 Task: Change  the formatting of the data to Which is Less than 10, In conditional formating, put the option 'Light Red Fill with Drak Red Text. 'In the sheet   Elevation Sales log book
Action: Mouse moved to (30, 132)
Screenshot: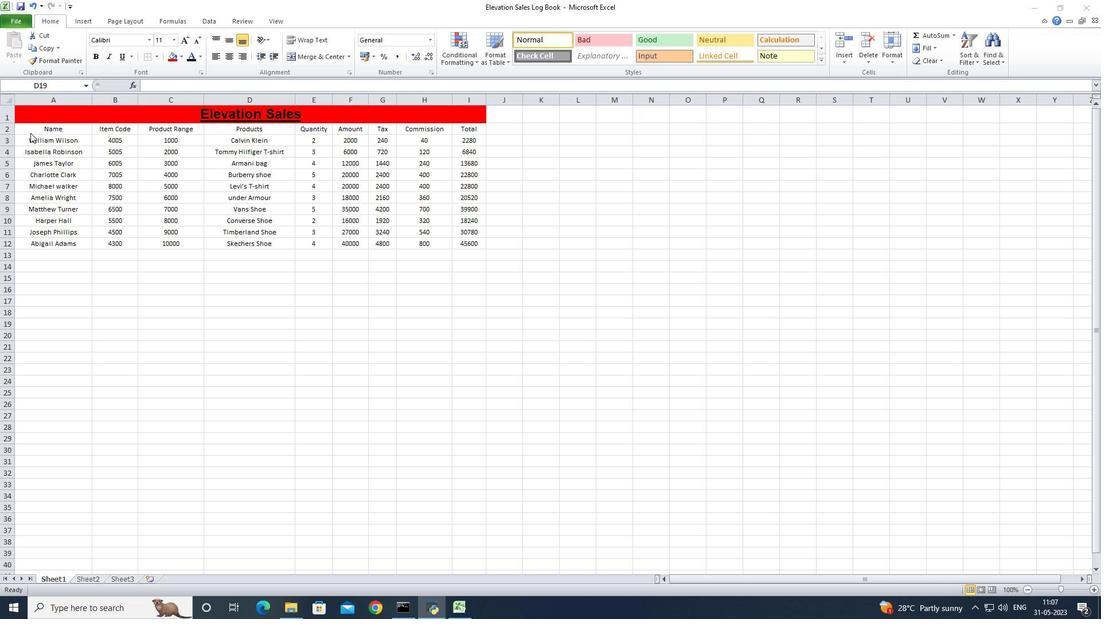 
Action: Mouse pressed left at (30, 132)
Screenshot: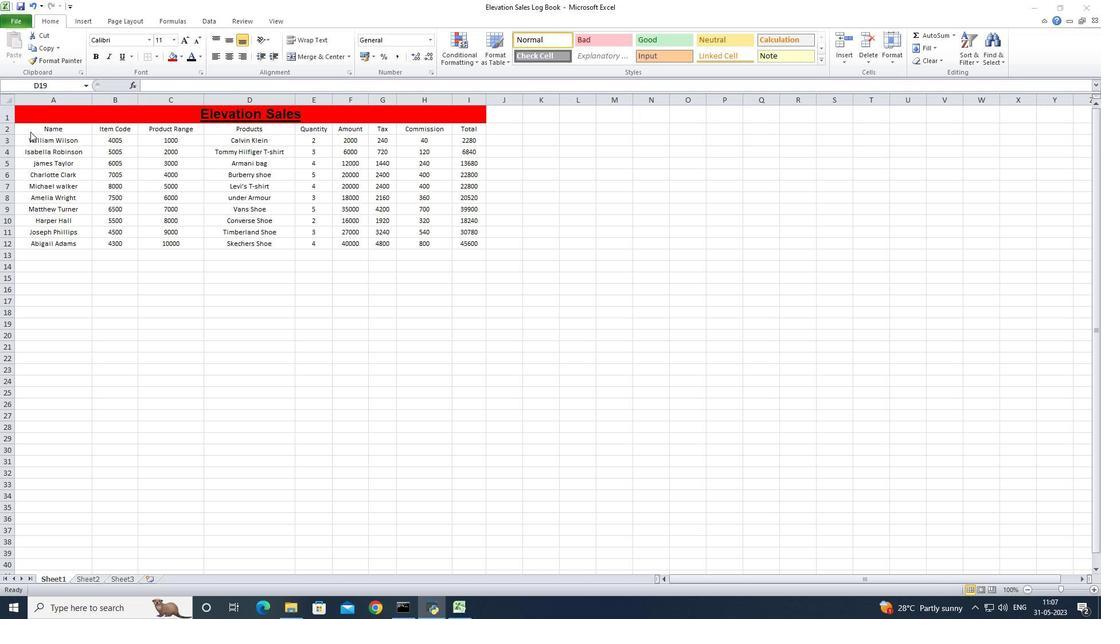 
Action: Mouse moved to (46, 128)
Screenshot: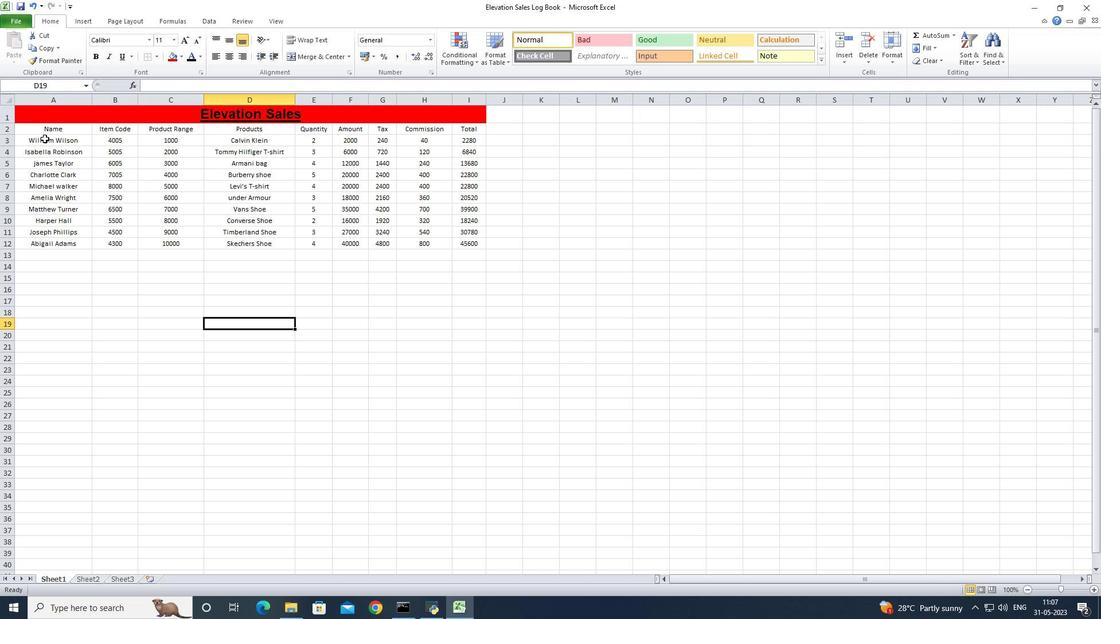 
Action: Mouse pressed left at (46, 128)
Screenshot: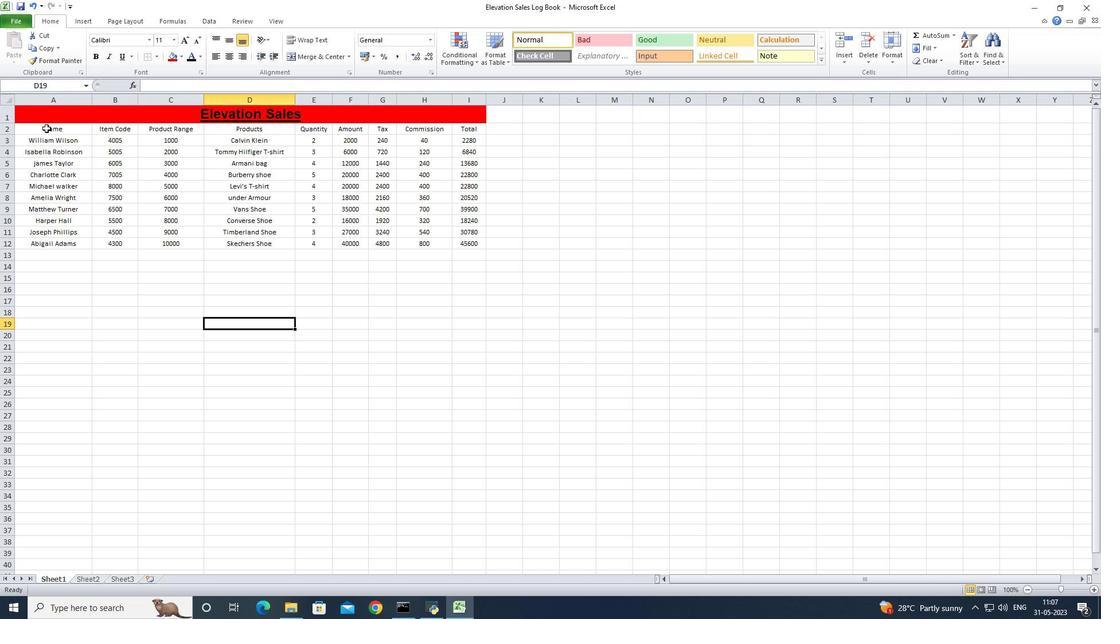 
Action: Mouse moved to (457, 49)
Screenshot: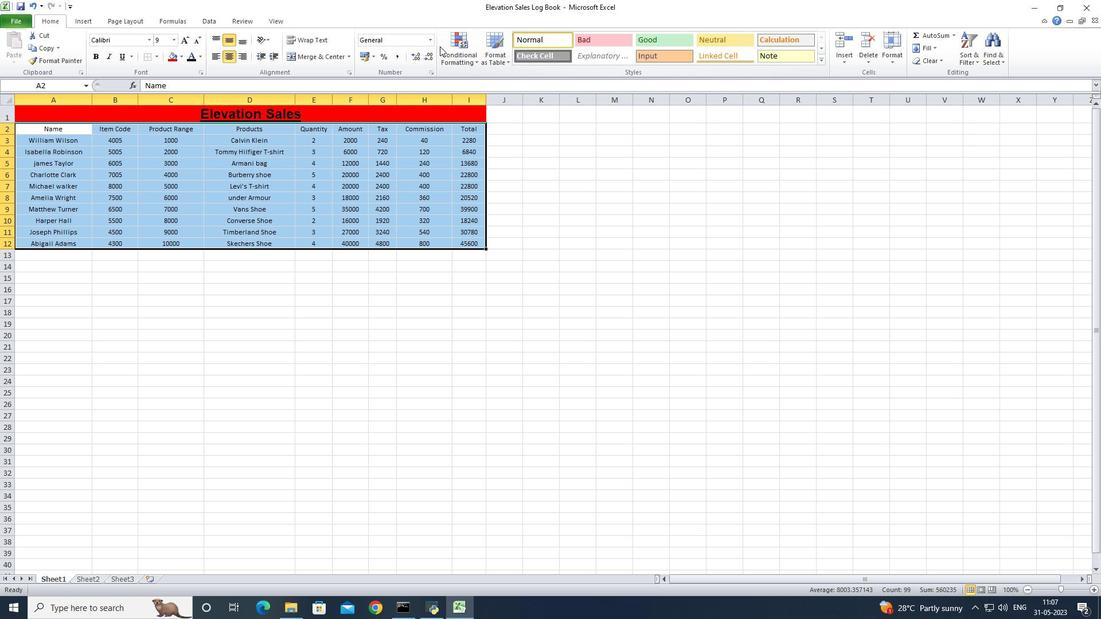 
Action: Mouse pressed left at (457, 49)
Screenshot: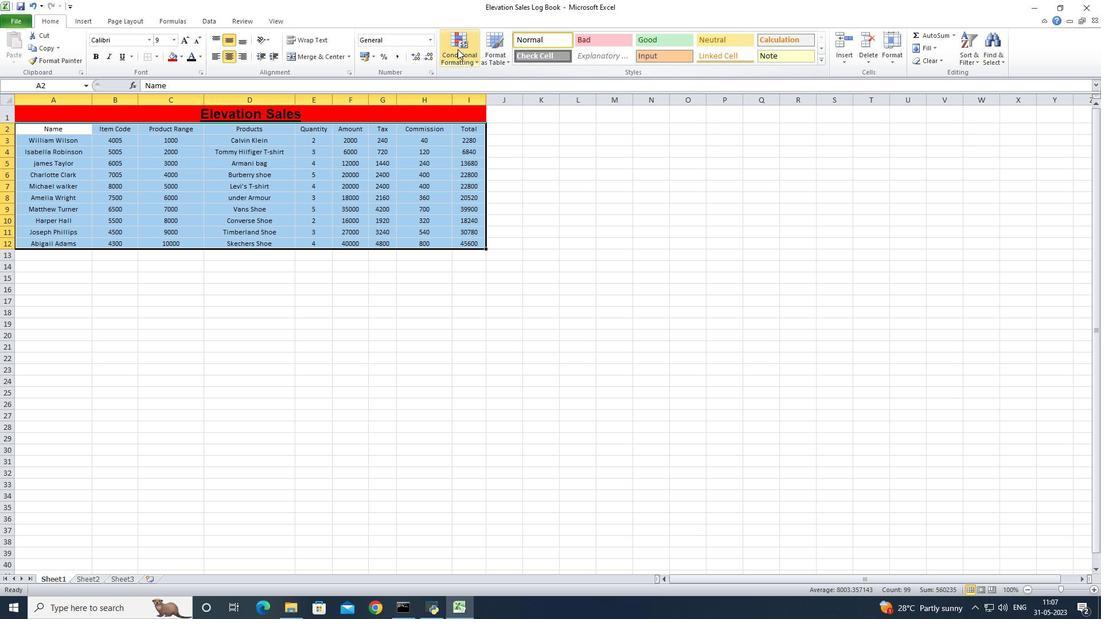 
Action: Mouse moved to (464, 77)
Screenshot: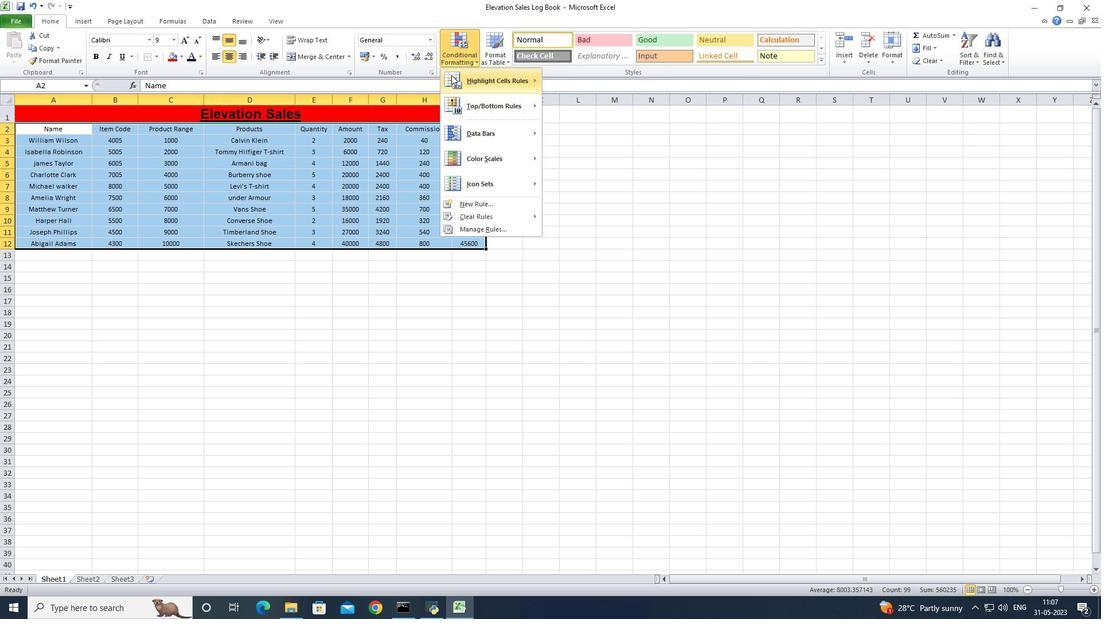 
Action: Mouse pressed left at (464, 77)
Screenshot: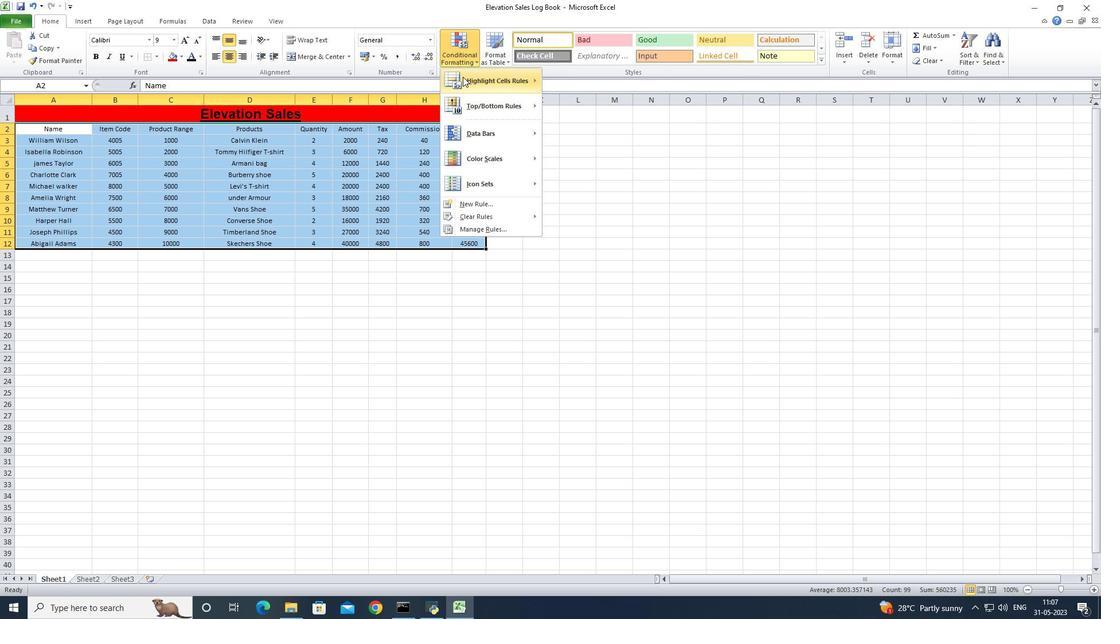 
Action: Mouse moved to (594, 105)
Screenshot: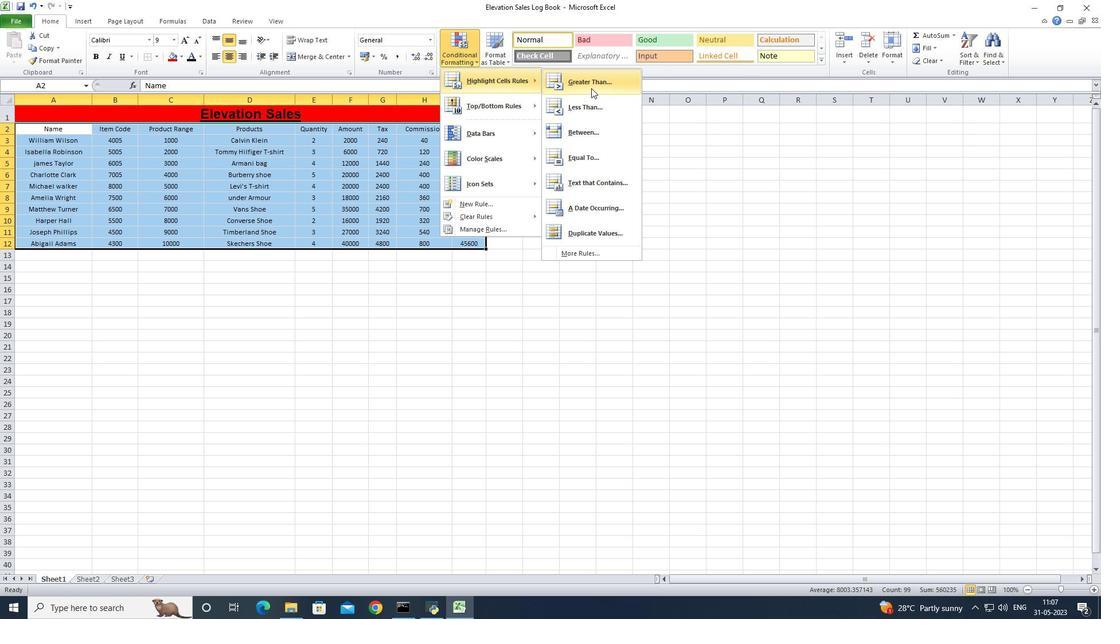 
Action: Mouse pressed left at (594, 105)
Screenshot: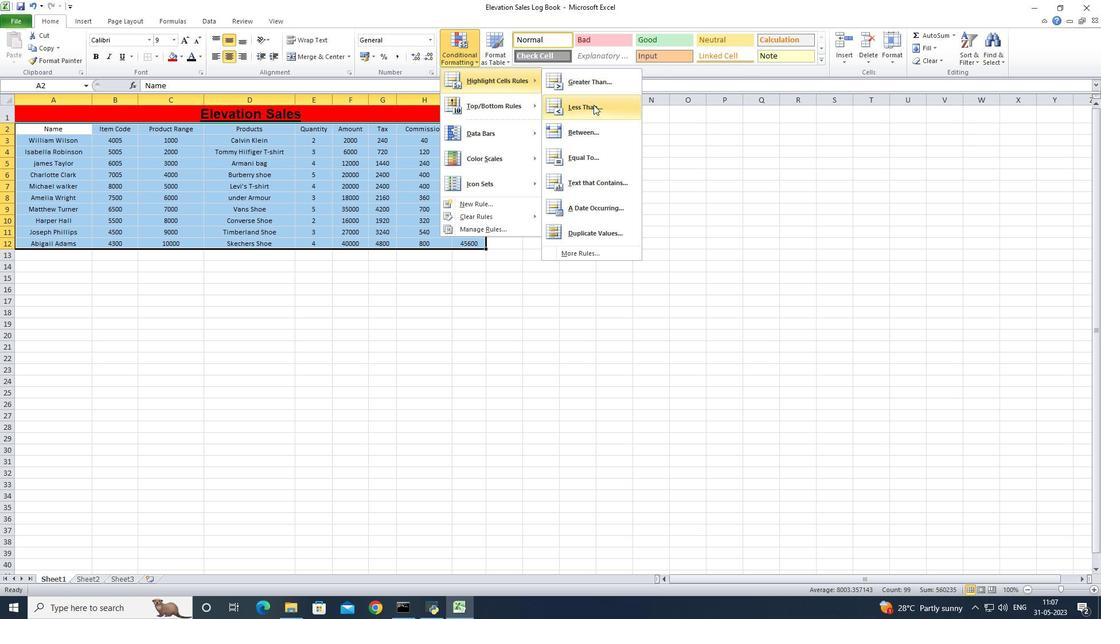 
Action: Mouse moved to (220, 299)
Screenshot: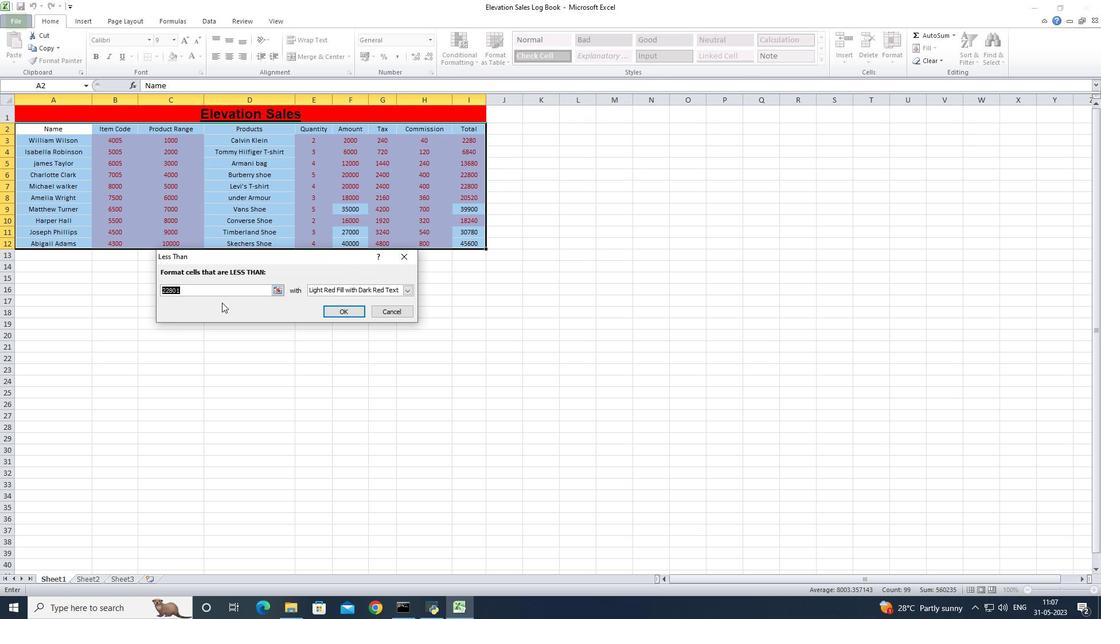 
Action: Key pressed 10
Screenshot: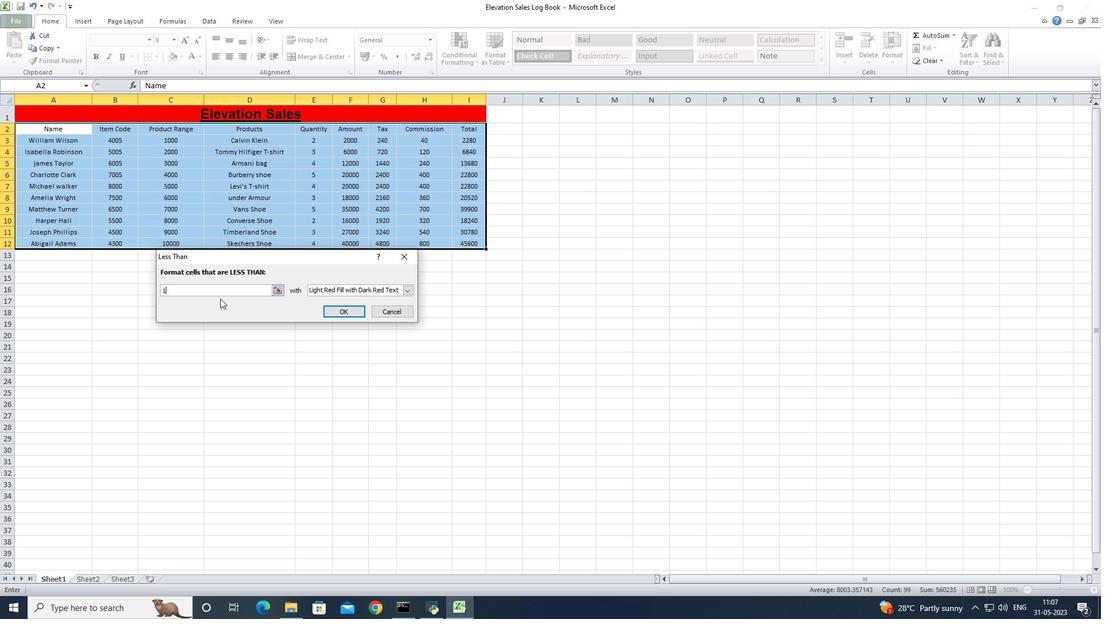 
Action: Mouse moved to (408, 290)
Screenshot: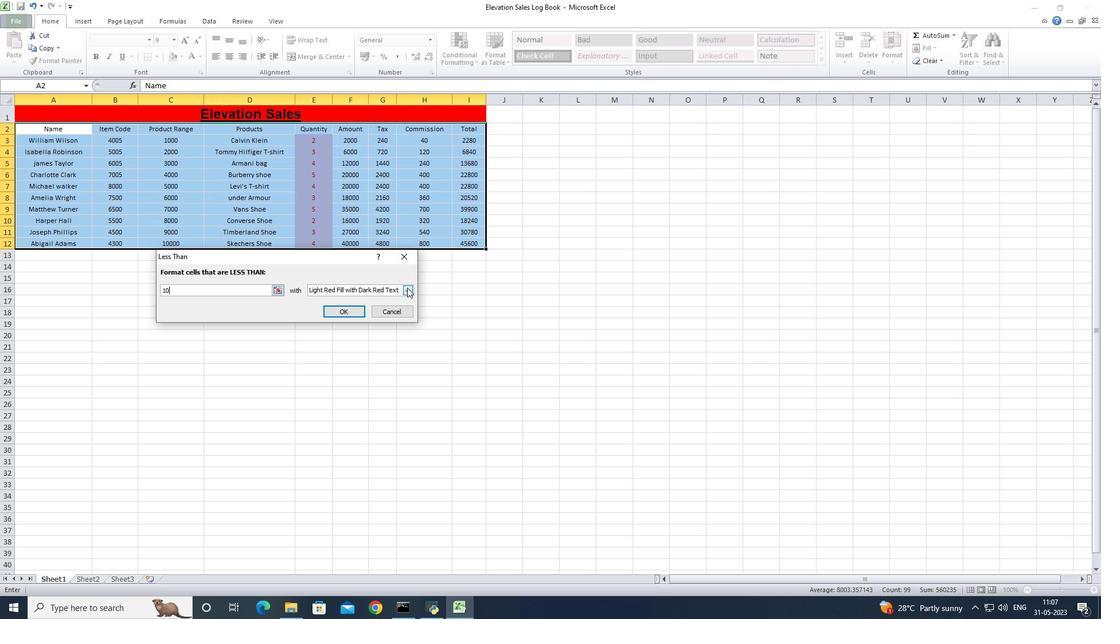 
Action: Mouse pressed left at (408, 290)
Screenshot: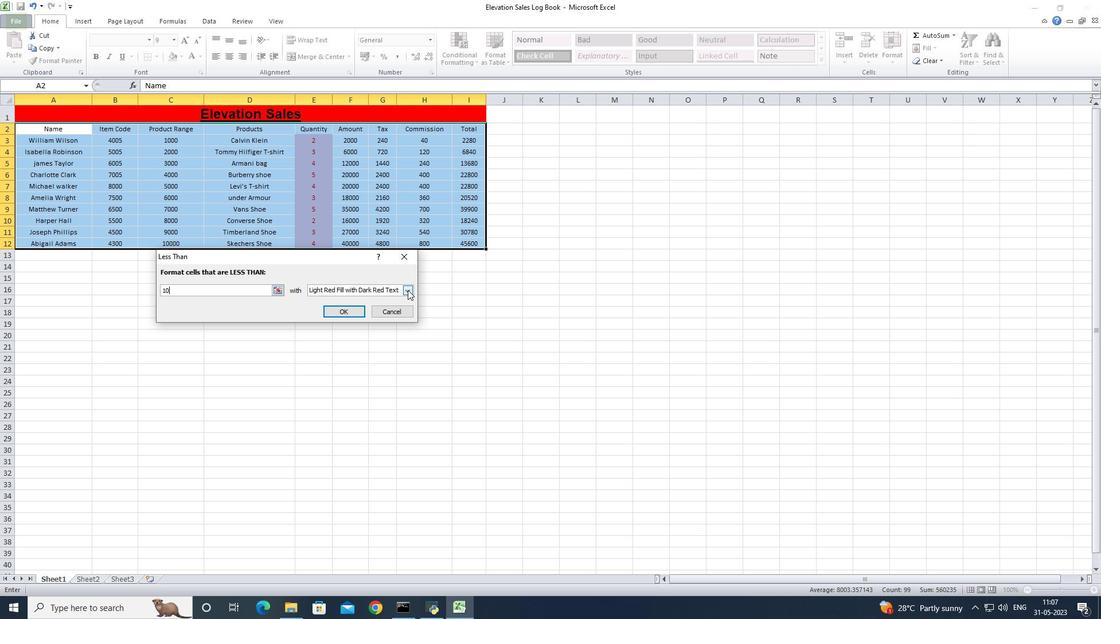 
Action: Mouse moved to (373, 299)
Screenshot: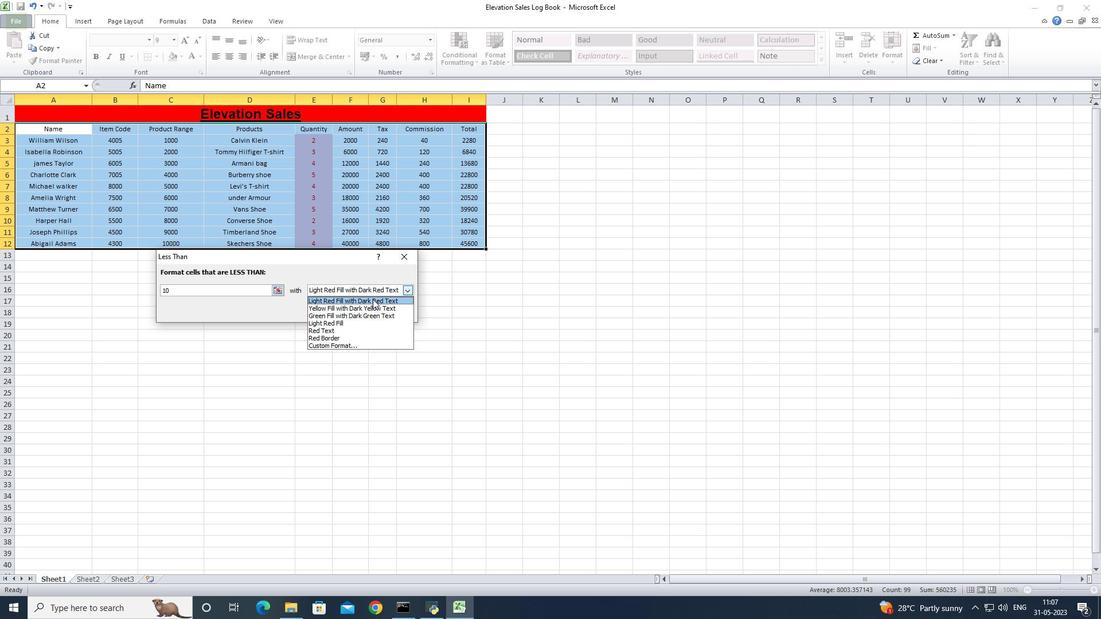 
Action: Mouse pressed left at (373, 299)
Screenshot: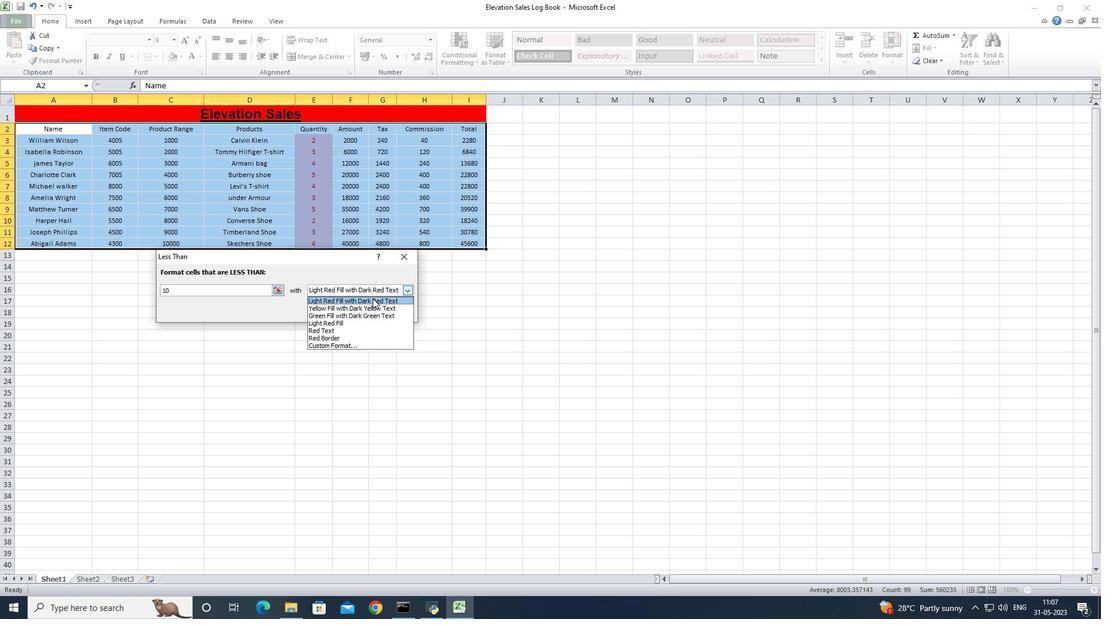 
Action: Mouse moved to (356, 313)
Screenshot: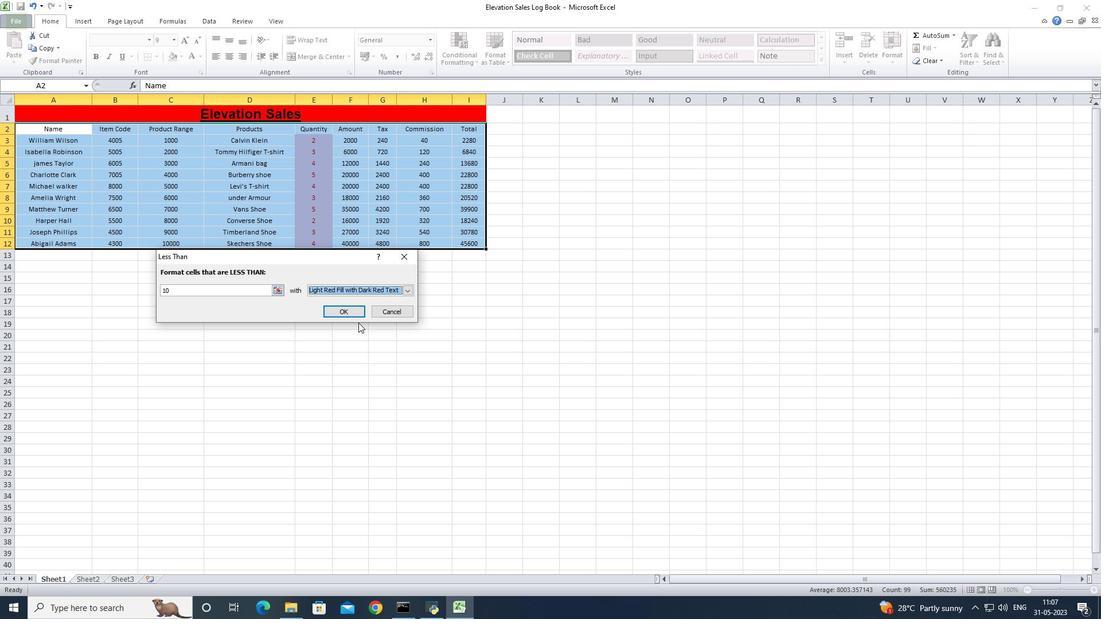 
Action: Mouse pressed left at (356, 313)
Screenshot: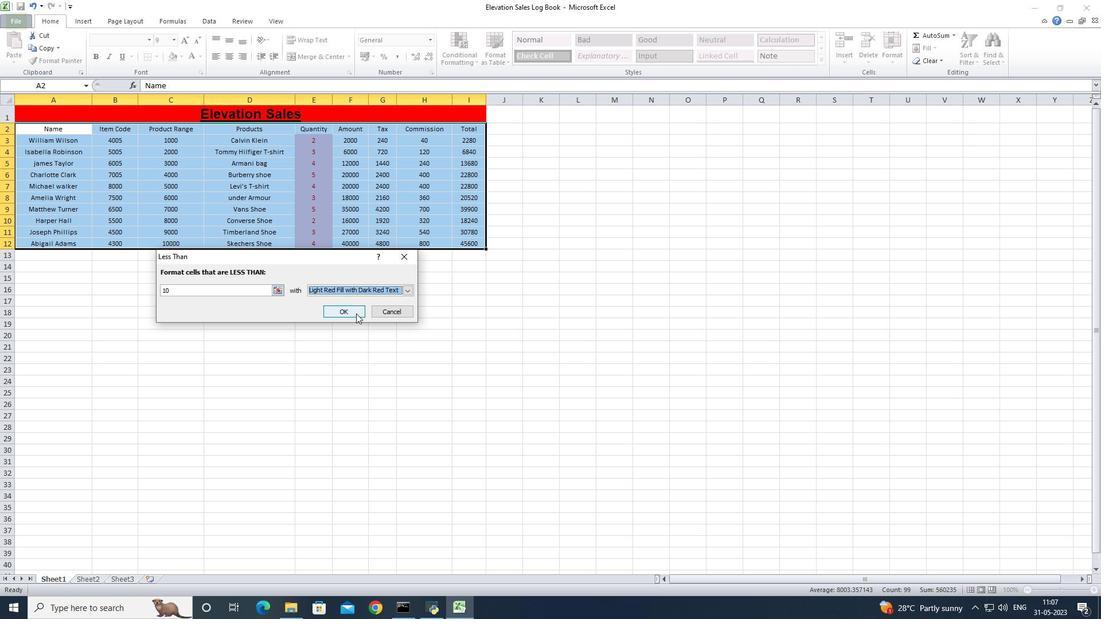 
Action: Mouse moved to (287, 394)
Screenshot: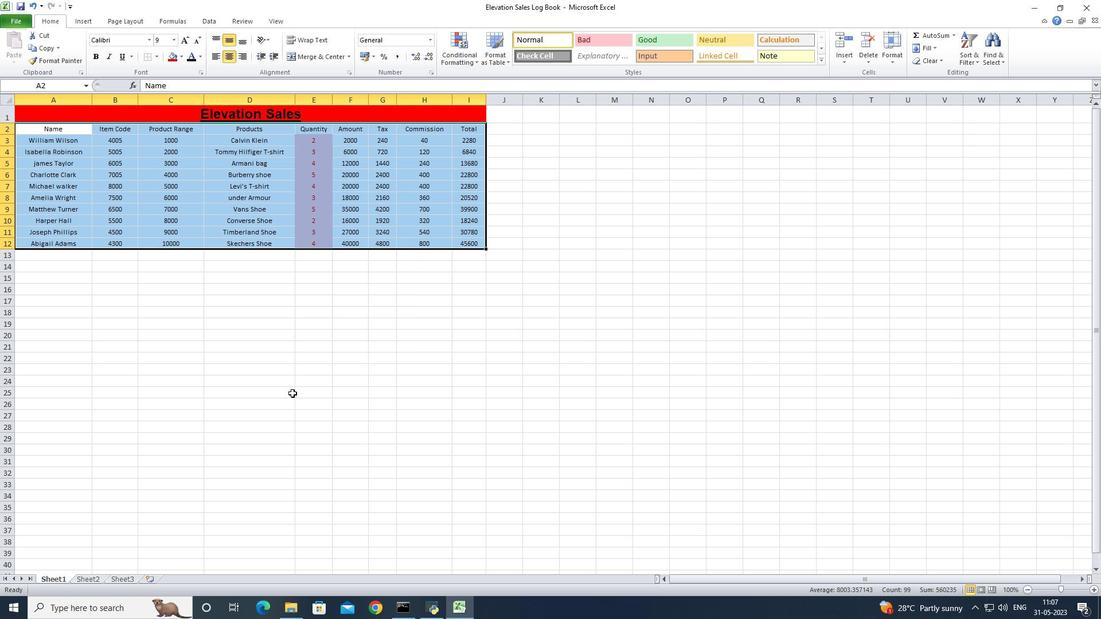 
Action: Mouse pressed left at (287, 394)
Screenshot: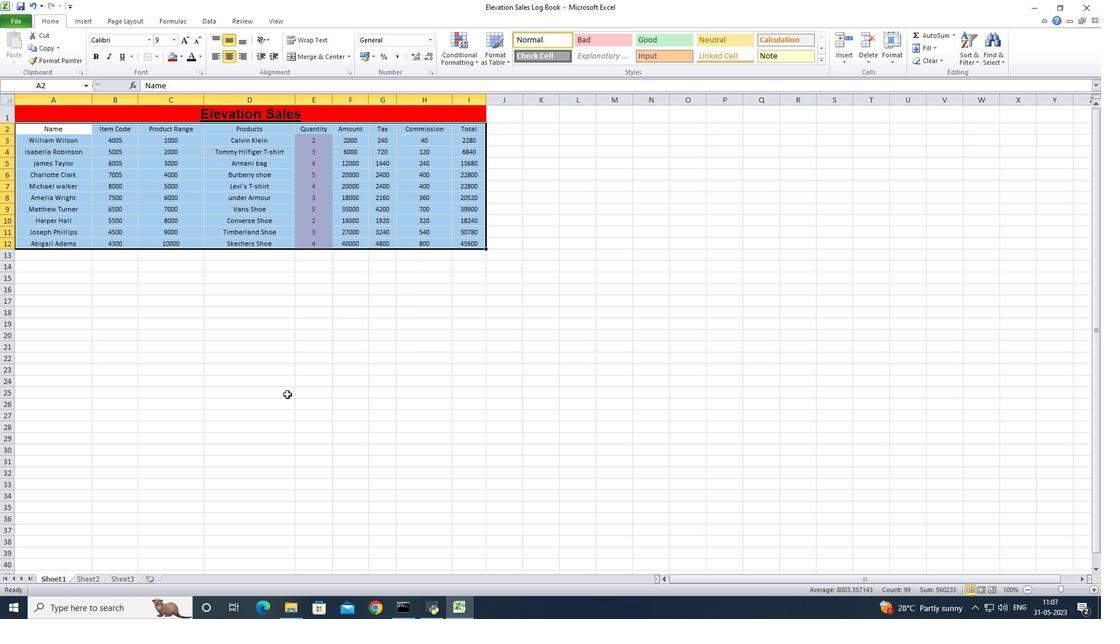 
Action: Mouse moved to (131, 350)
Screenshot: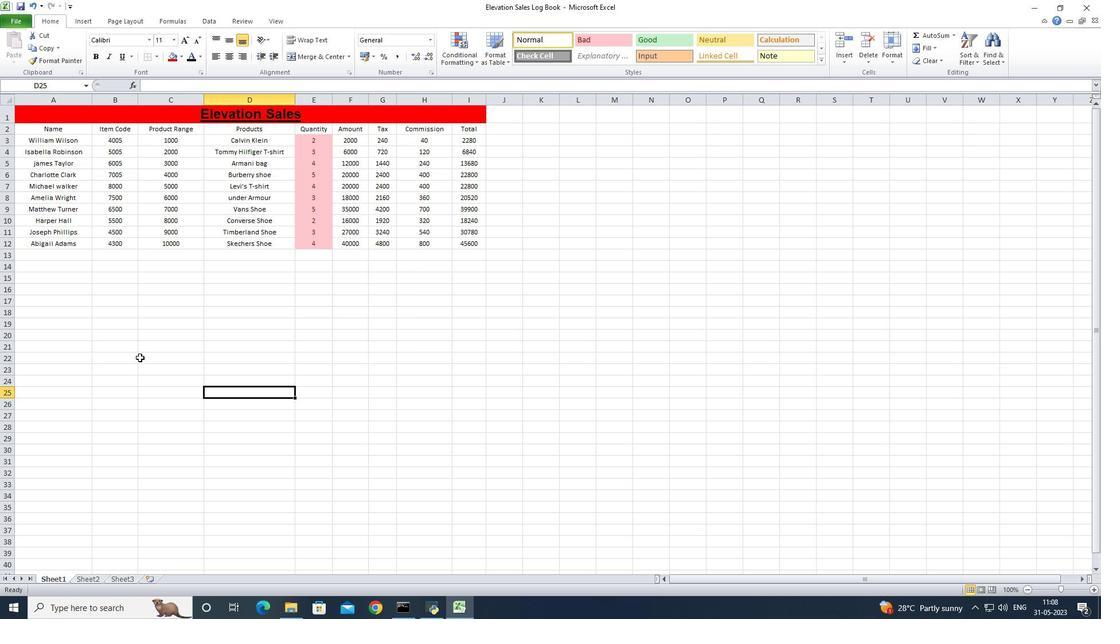 
Action: Mouse pressed left at (131, 350)
Screenshot: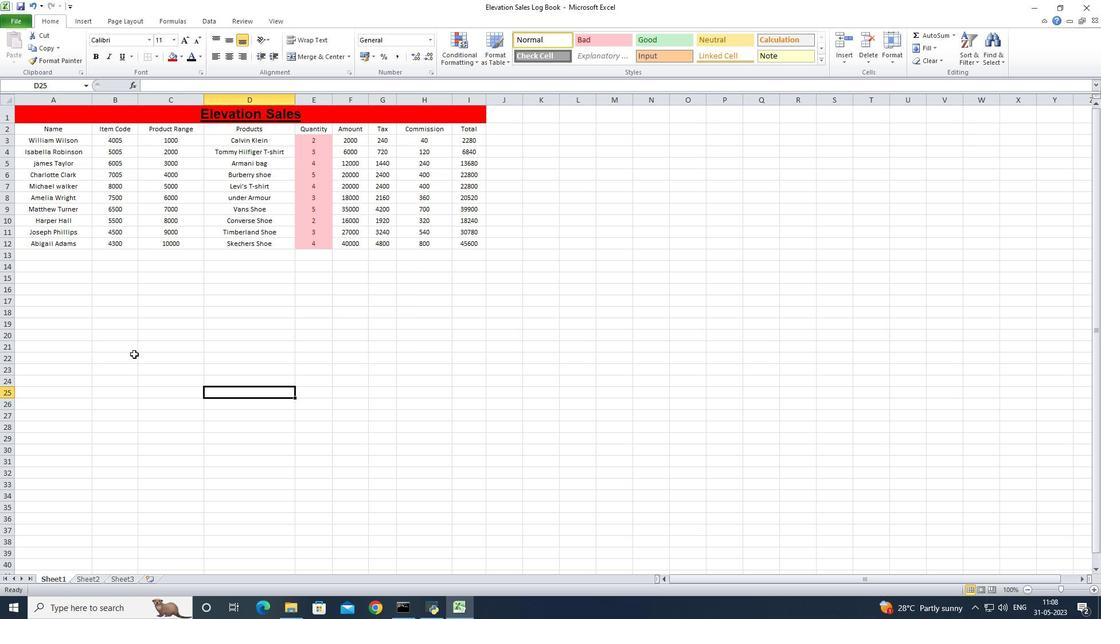 
Action: Mouse moved to (304, 324)
Screenshot: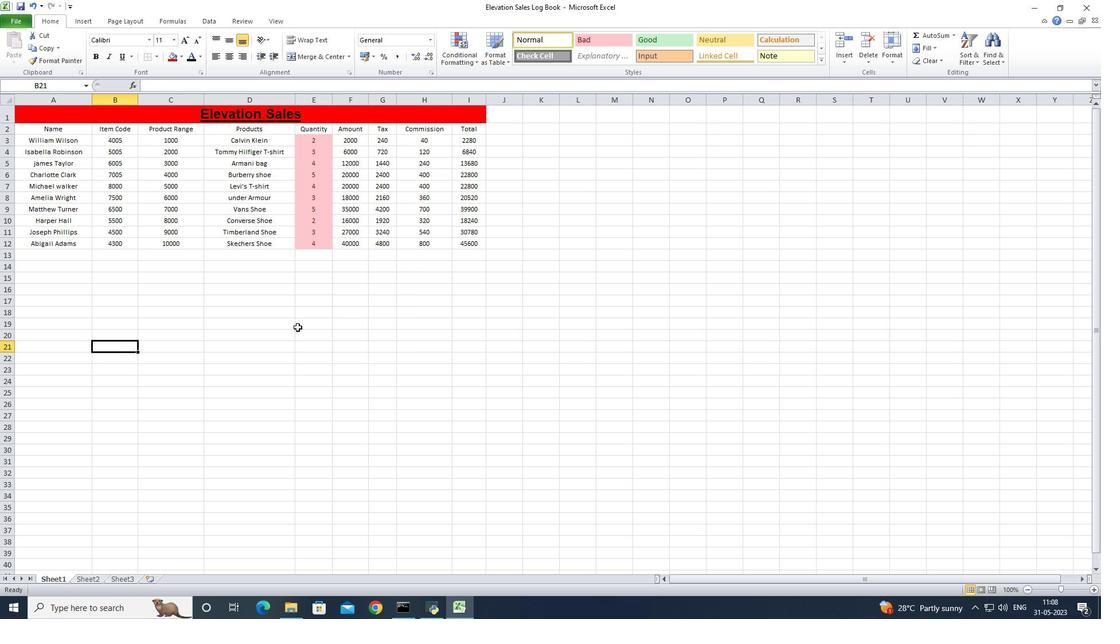 
Action: Mouse pressed left at (304, 324)
Screenshot: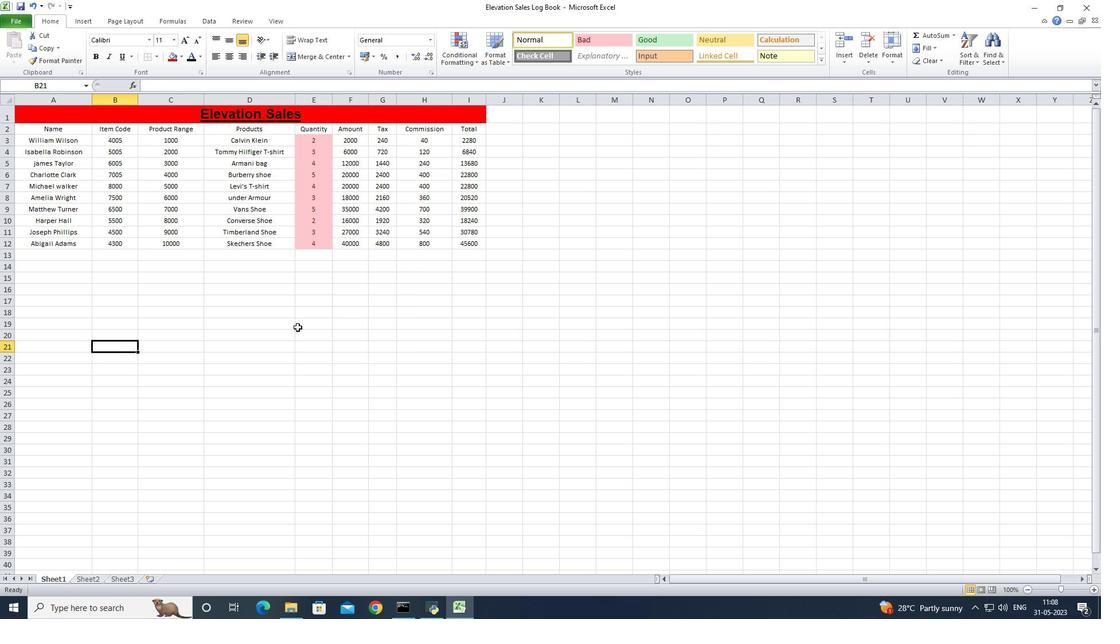 
Action: Mouse moved to (210, 318)
Screenshot: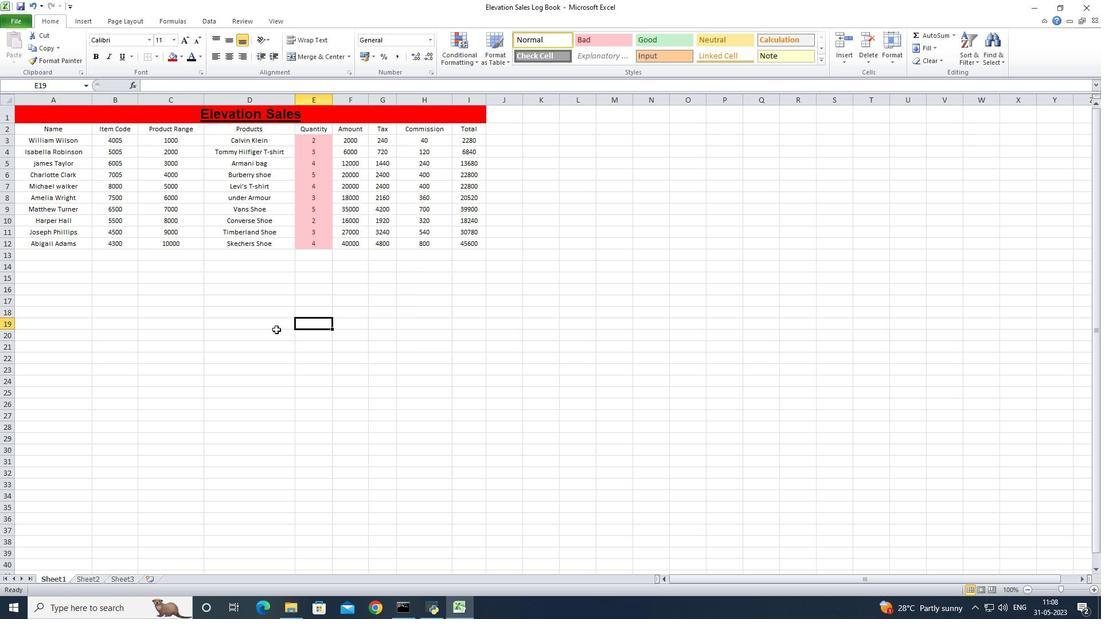 
Action: Mouse pressed left at (210, 318)
Screenshot: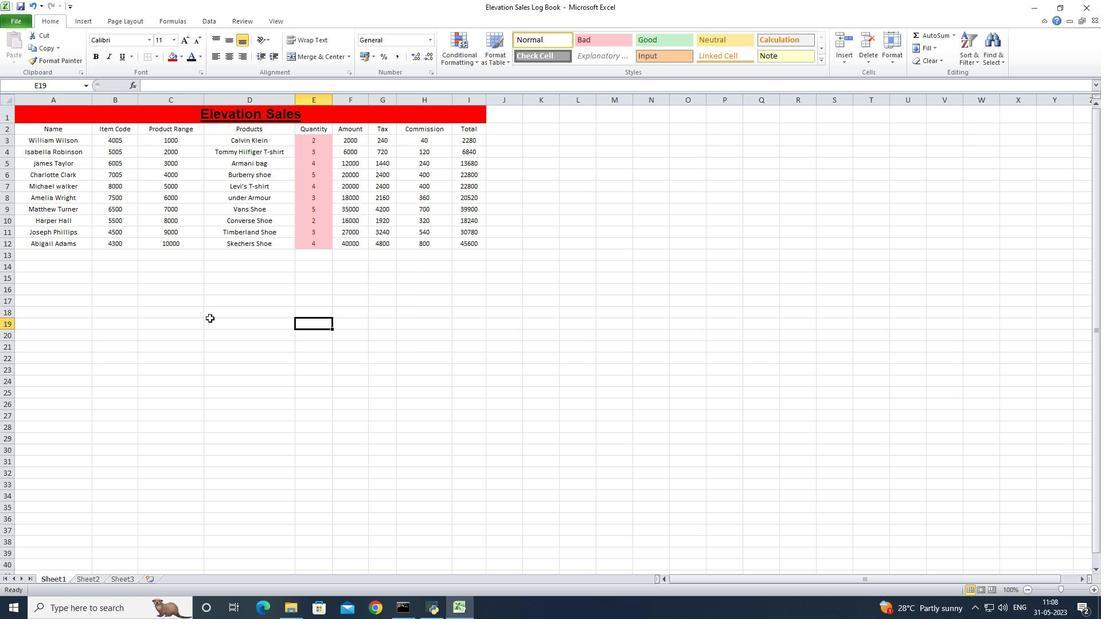 
Action: Mouse moved to (391, 308)
Screenshot: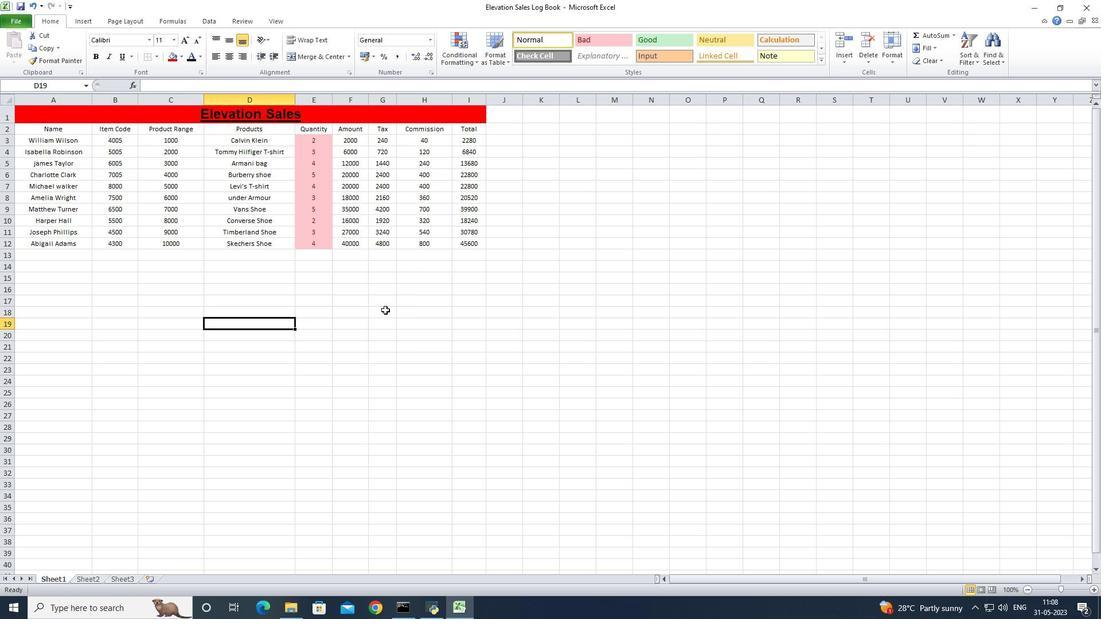 
Action: Mouse pressed left at (391, 308)
Screenshot: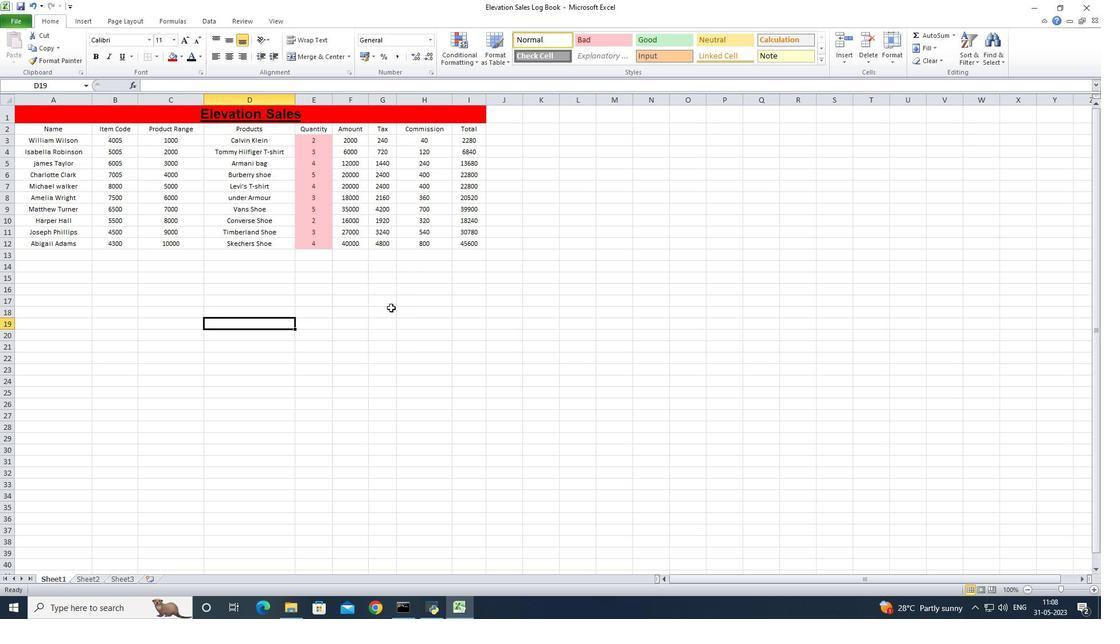 
Action: Mouse moved to (318, 351)
Screenshot: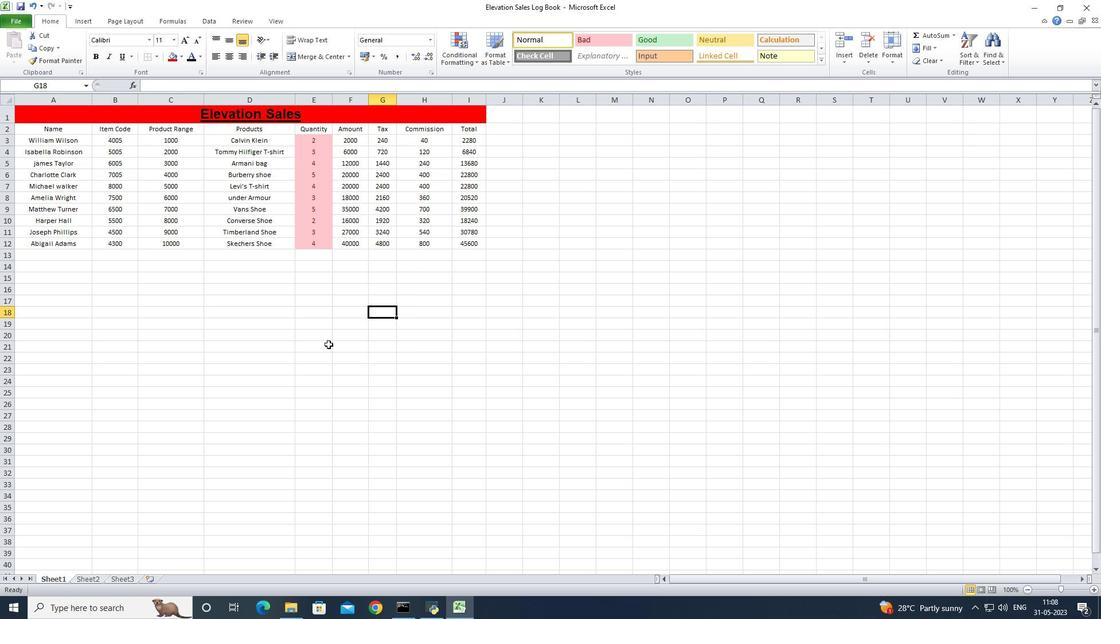
Action: Mouse pressed left at (318, 351)
Screenshot: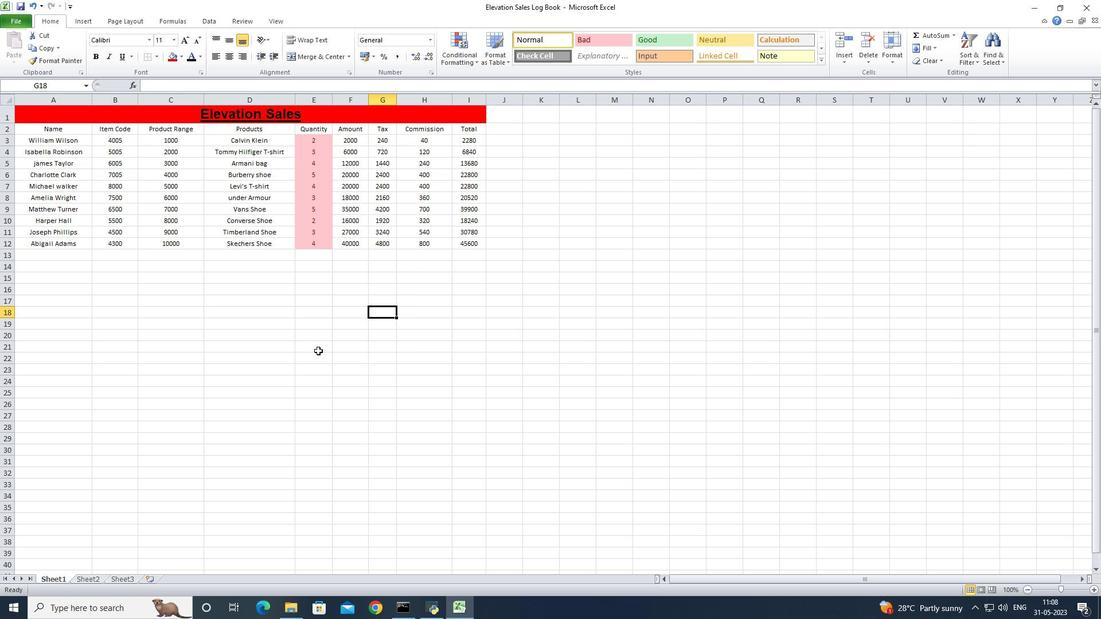 
Action: Mouse moved to (378, 279)
Screenshot: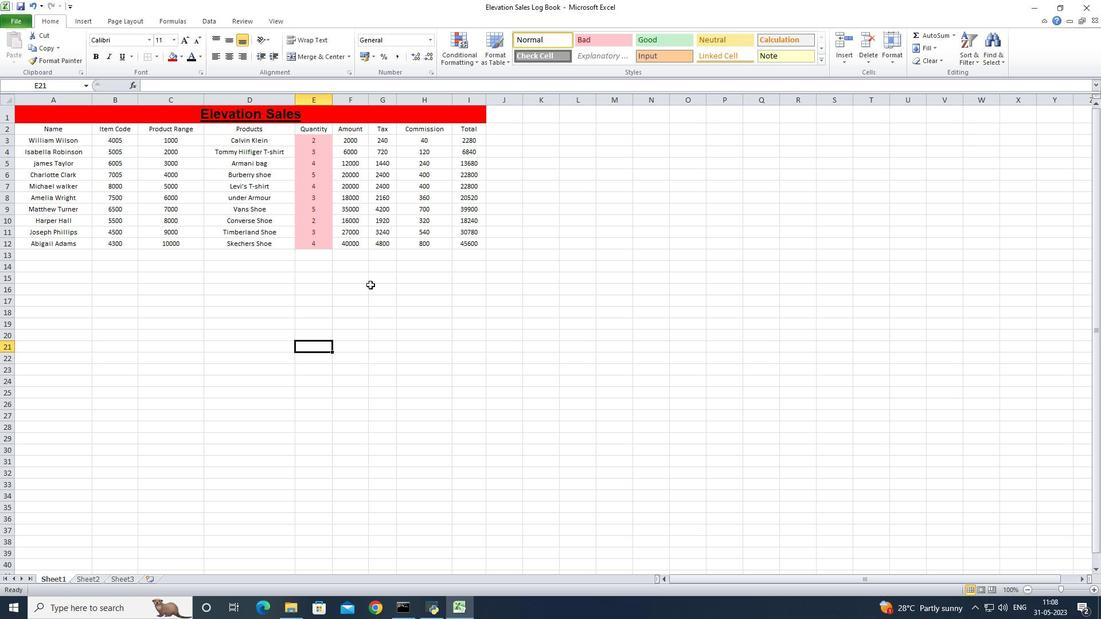 
Action: Mouse pressed left at (378, 279)
Screenshot: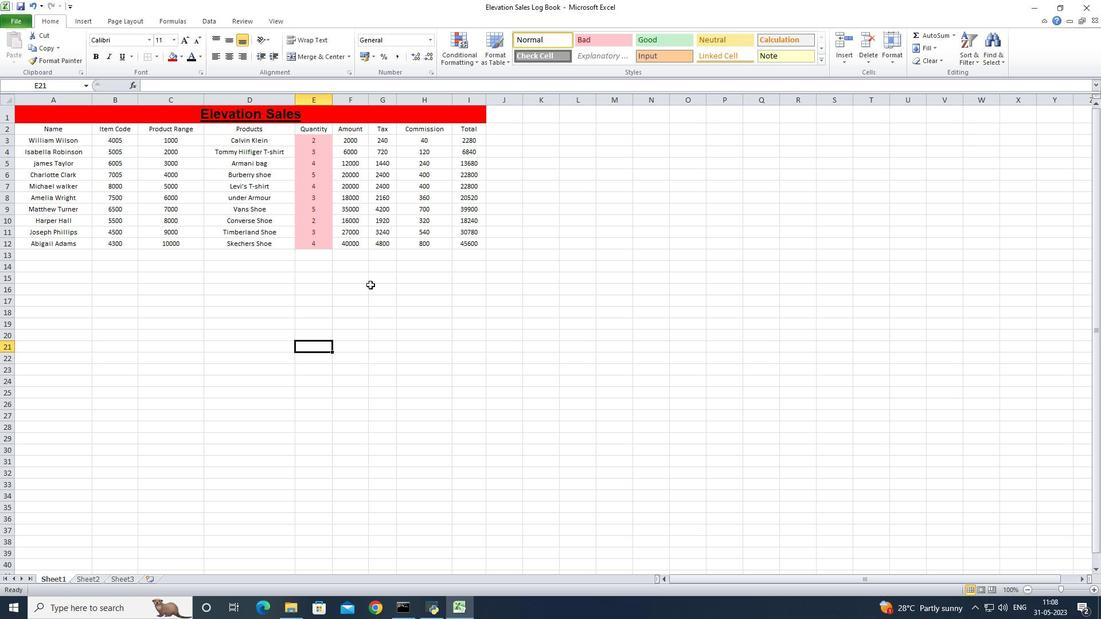 
Action: Mouse moved to (378, 279)
Screenshot: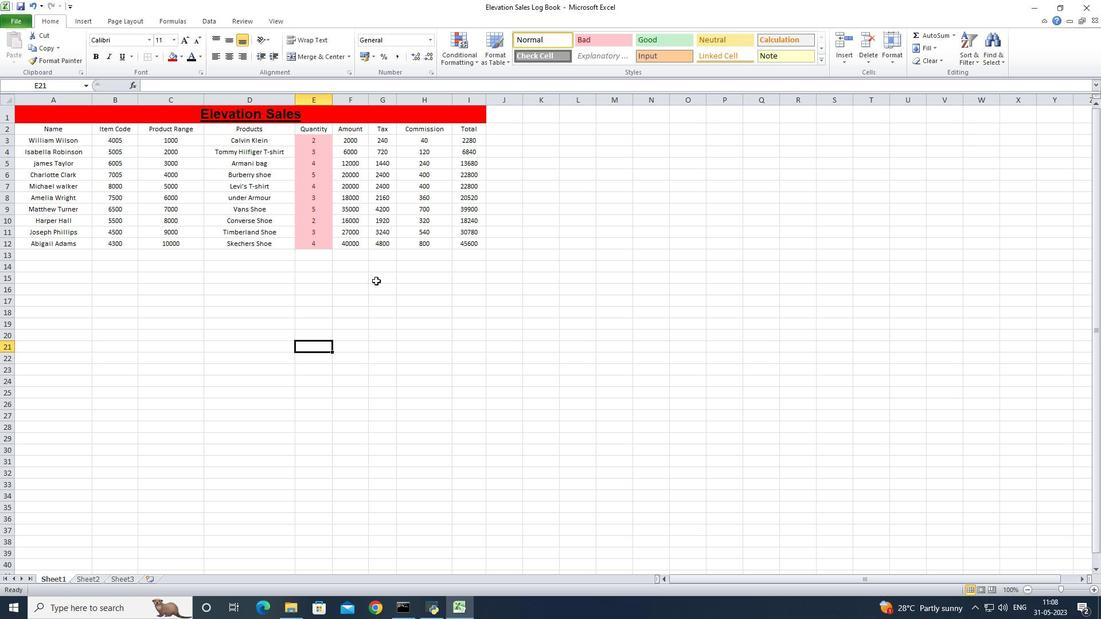 
Action: Key pressed ctrl+S
Screenshot: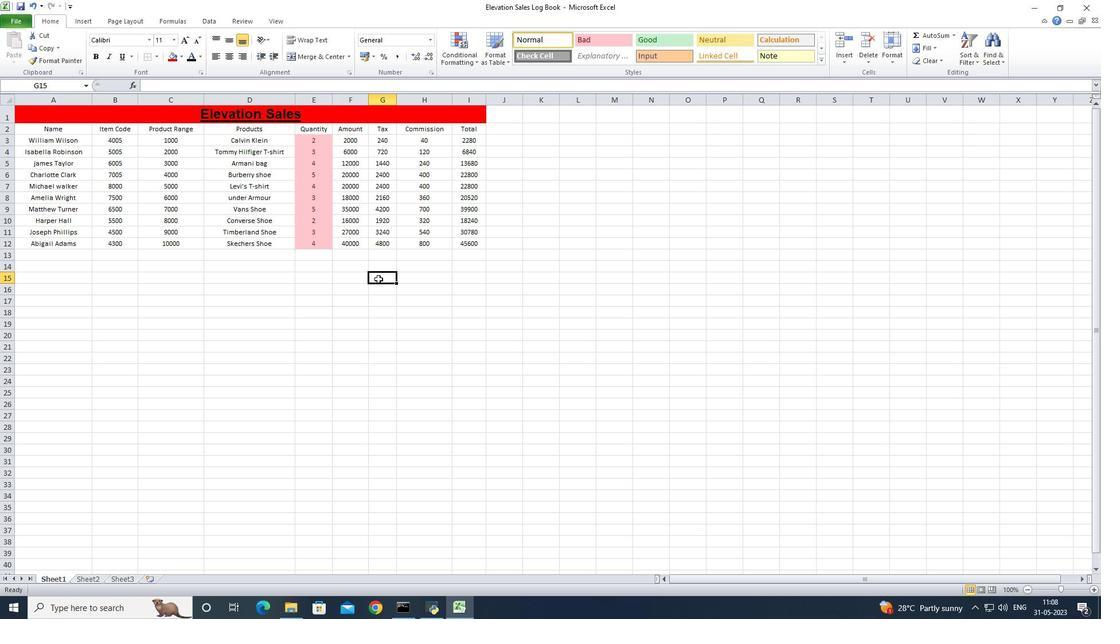 
